 Task: Change the visibility to private.
Action: Mouse moved to (340, 332)
Screenshot: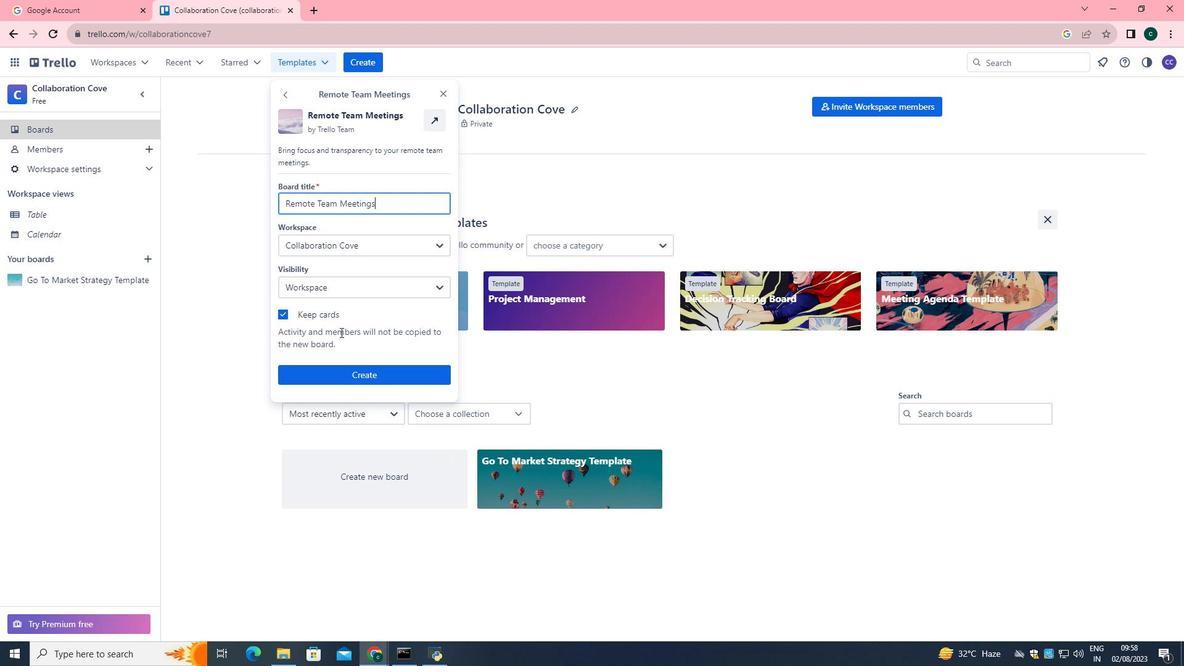 
Action: Mouse pressed left at (340, 332)
Screenshot: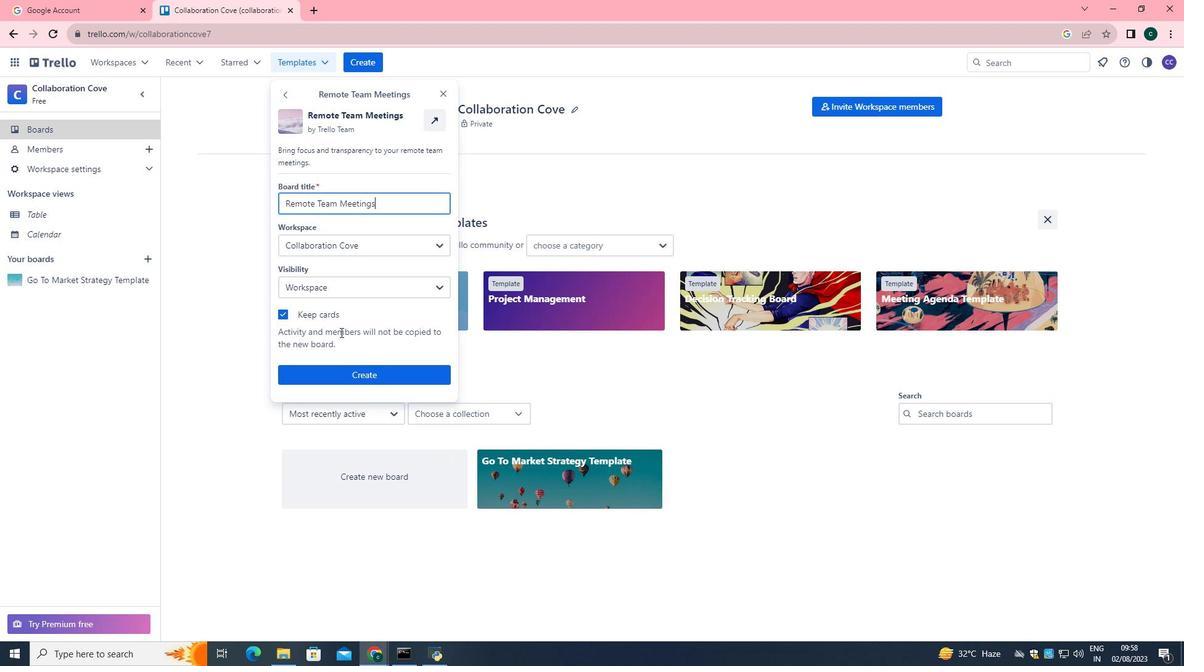 
Action: Mouse moved to (361, 293)
Screenshot: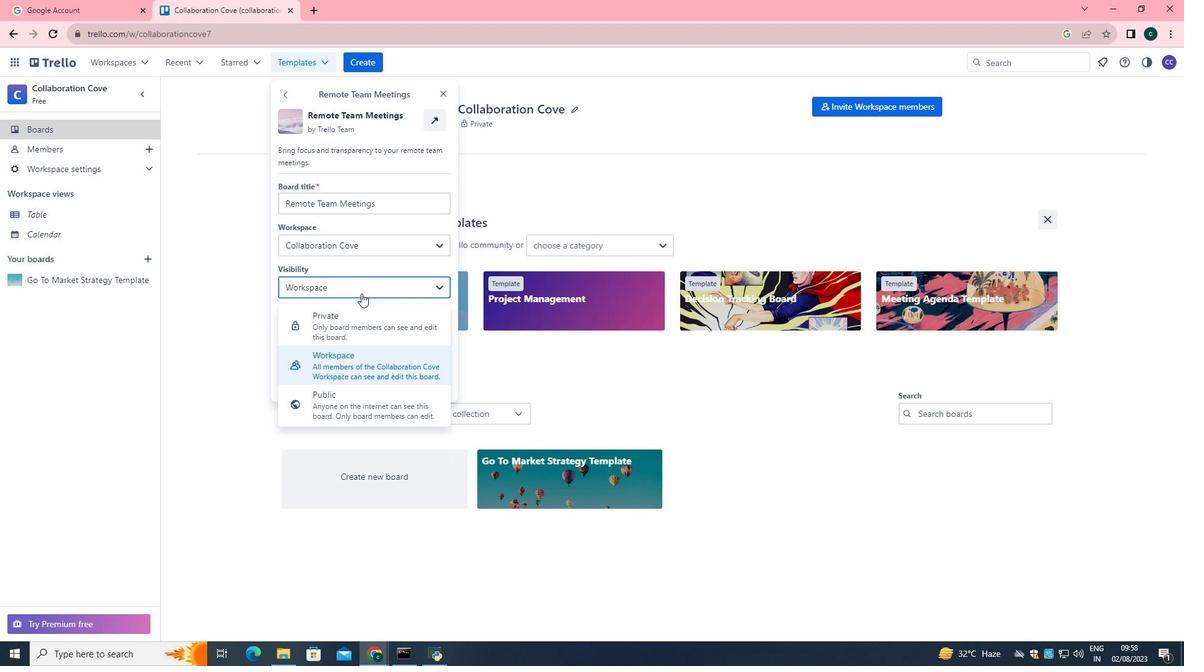 
Action: Mouse pressed left at (361, 293)
Screenshot: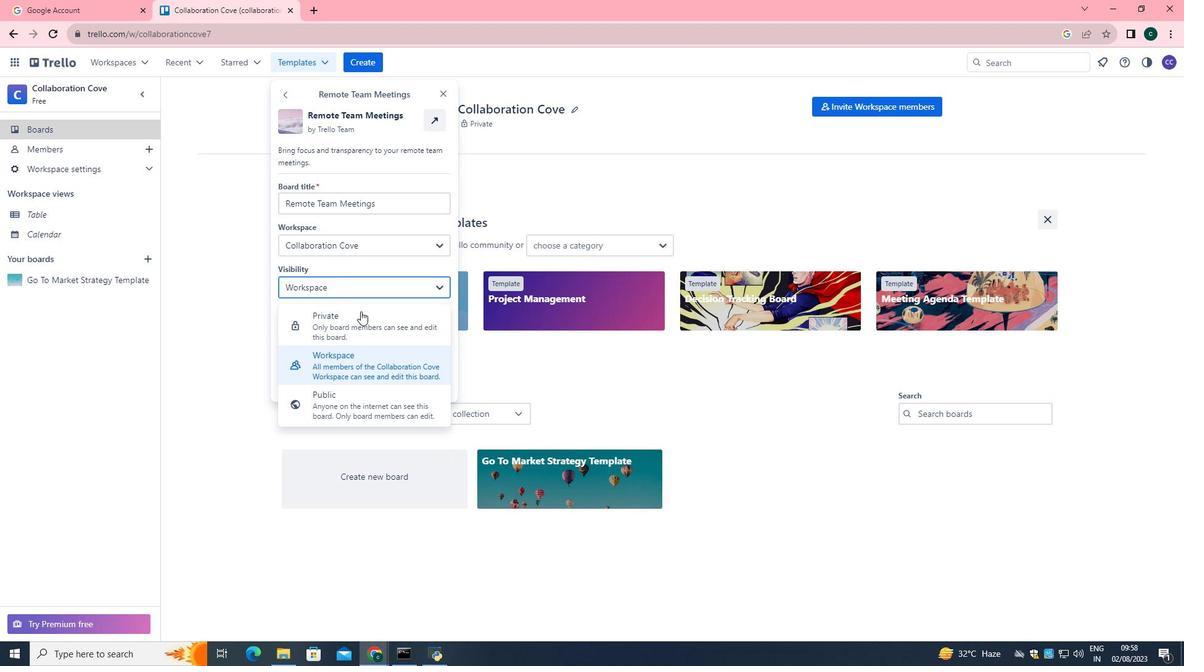 
Action: Mouse moved to (360, 319)
Screenshot: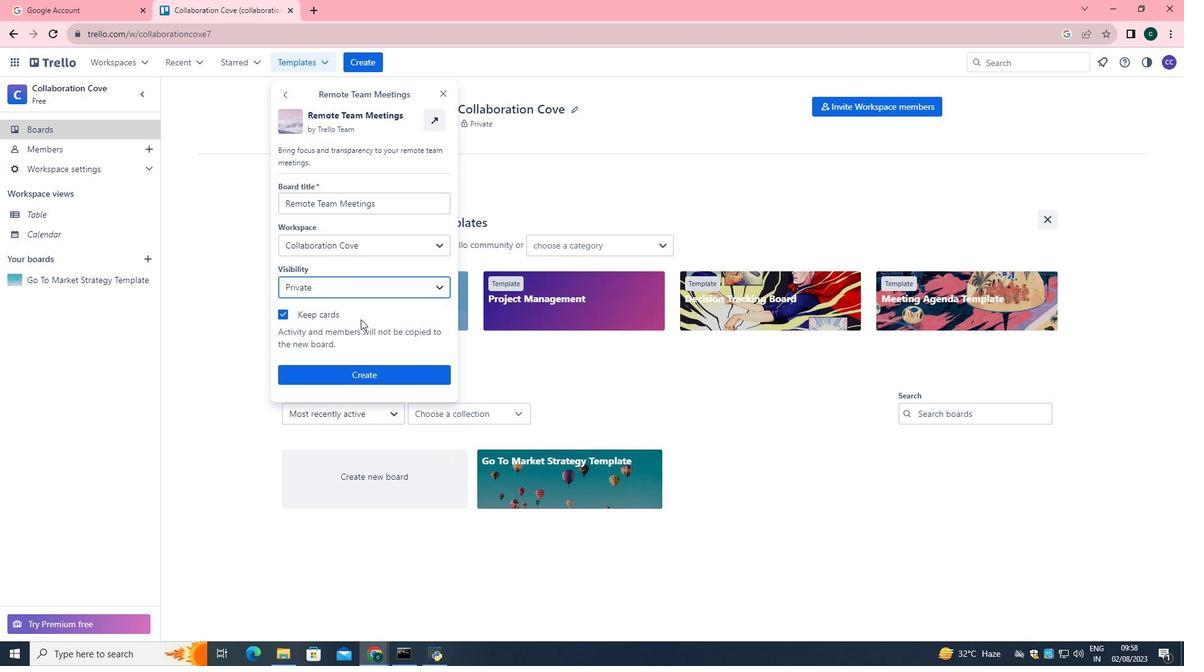 
Action: Mouse pressed left at (360, 319)
Screenshot: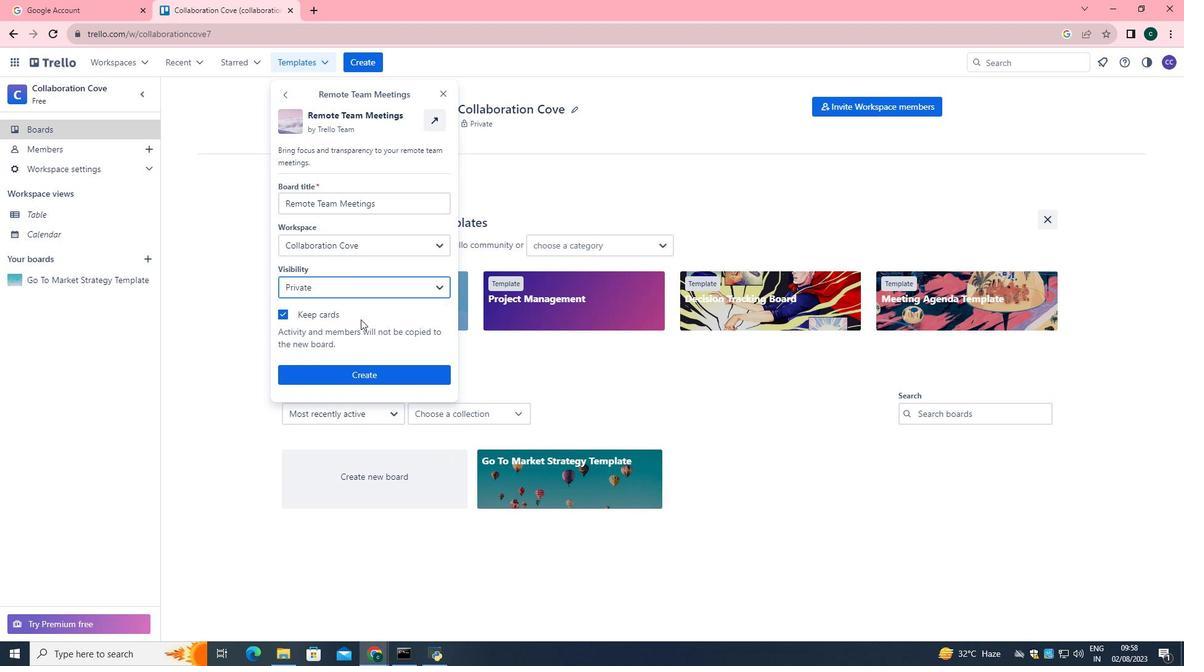
